 Task: Show available start times in increments of 45 minutes.
Action: Mouse moved to (139, 336)
Screenshot: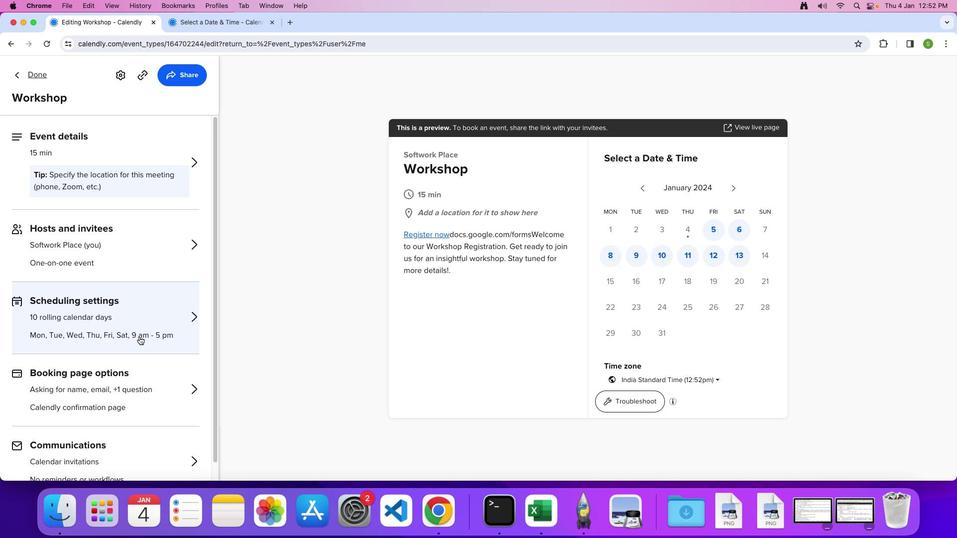 
Action: Mouse pressed left at (139, 336)
Screenshot: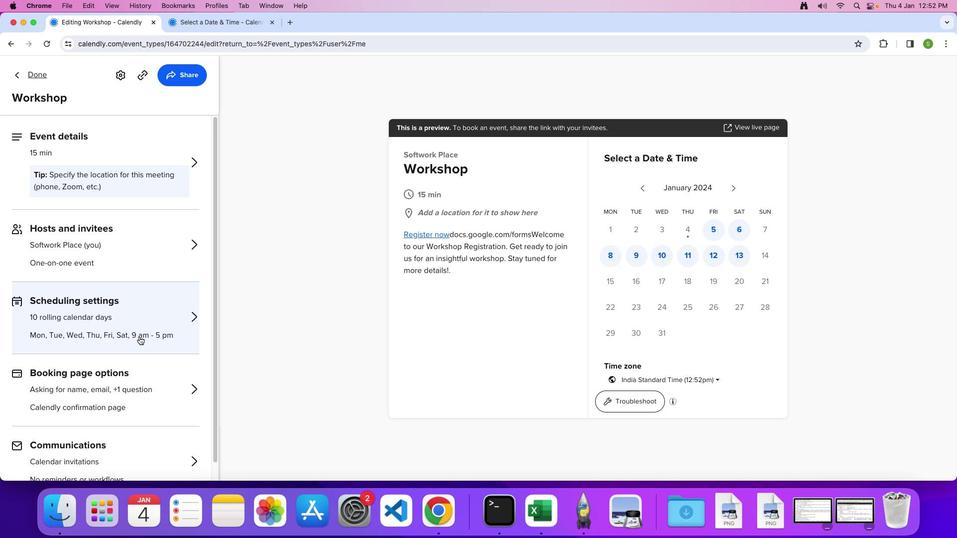 
Action: Mouse moved to (123, 370)
Screenshot: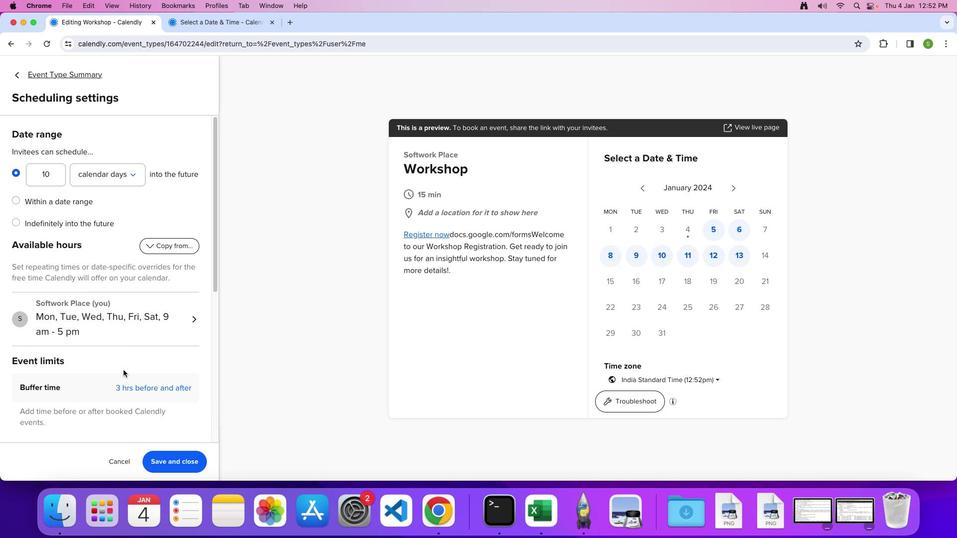 
Action: Mouse scrolled (123, 370) with delta (0, 0)
Screenshot: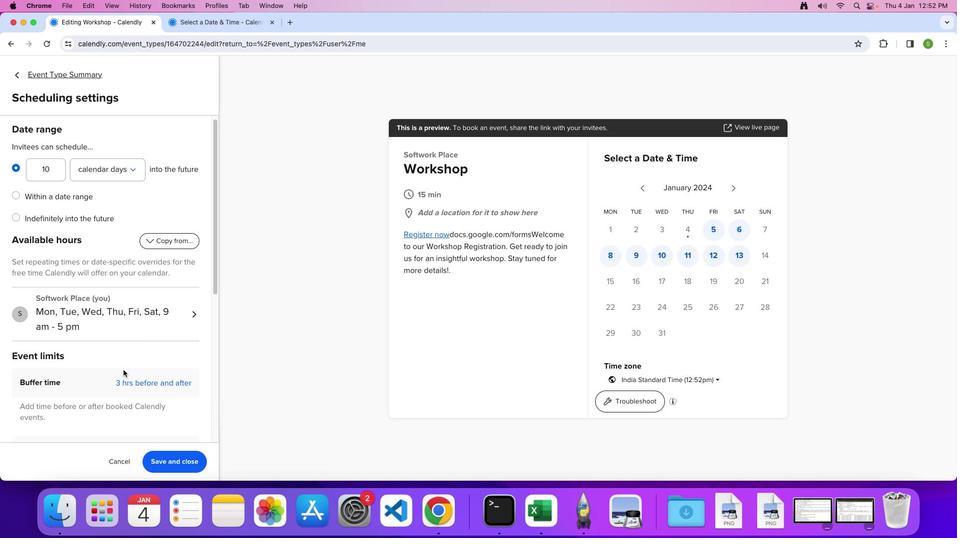 
Action: Mouse scrolled (123, 370) with delta (0, 0)
Screenshot: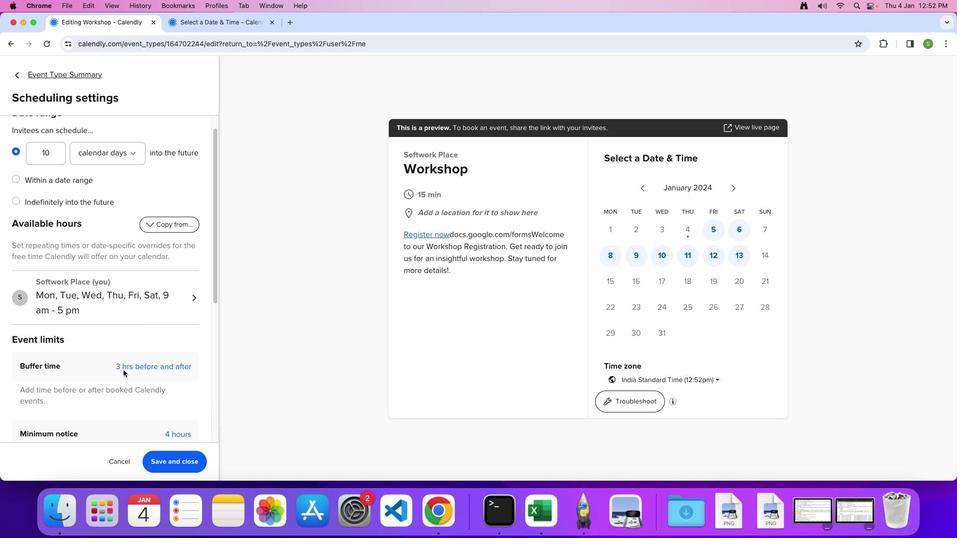 
Action: Mouse moved to (123, 370)
Screenshot: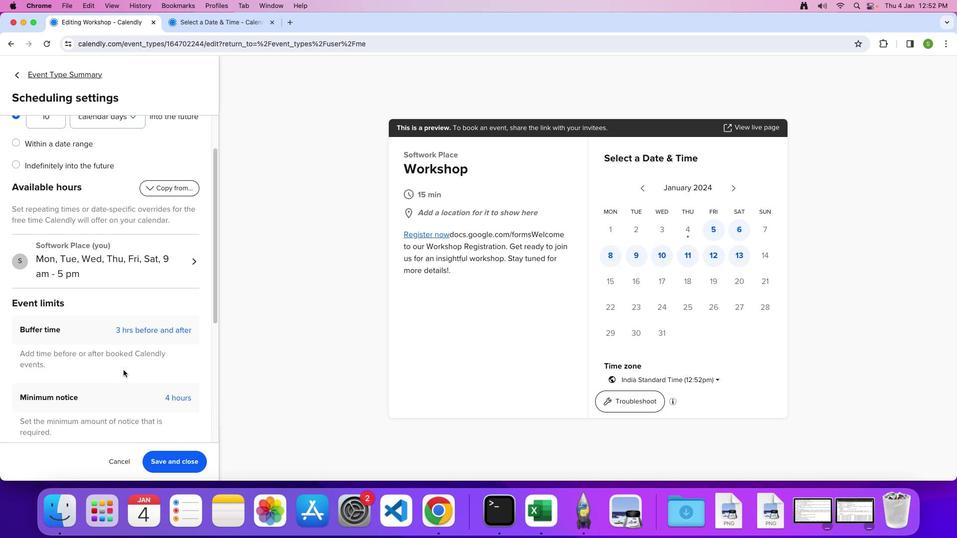 
Action: Mouse scrolled (123, 370) with delta (0, -1)
Screenshot: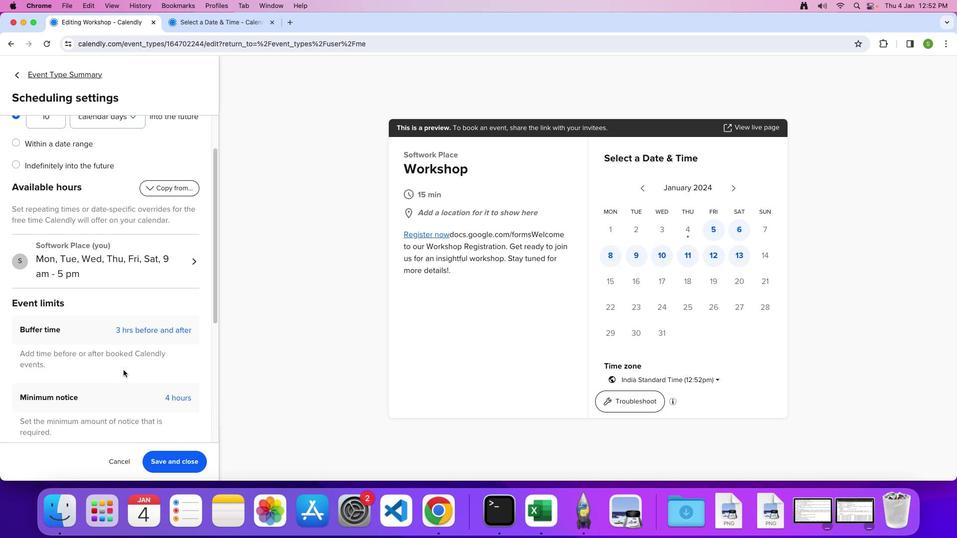 
Action: Mouse scrolled (123, 370) with delta (0, -2)
Screenshot: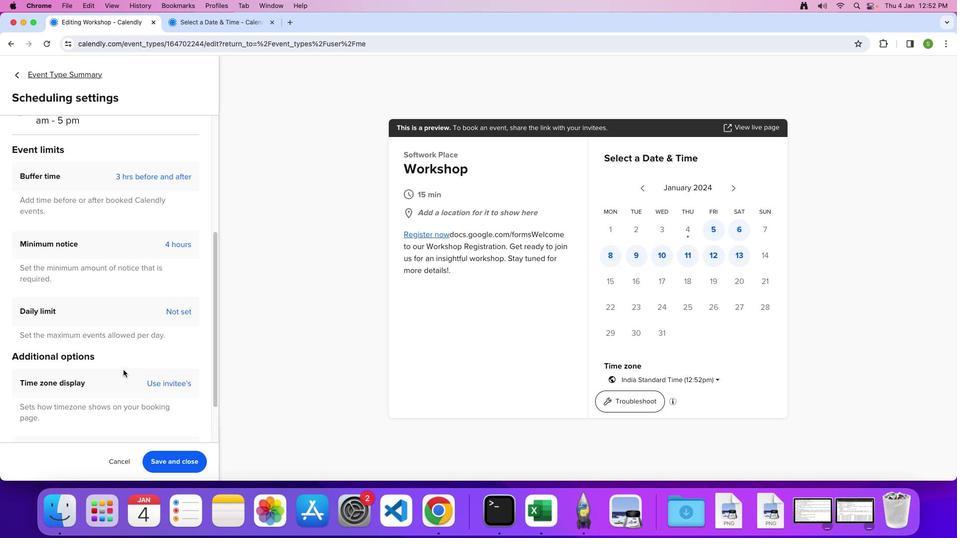 
Action: Mouse scrolled (123, 370) with delta (0, 0)
Screenshot: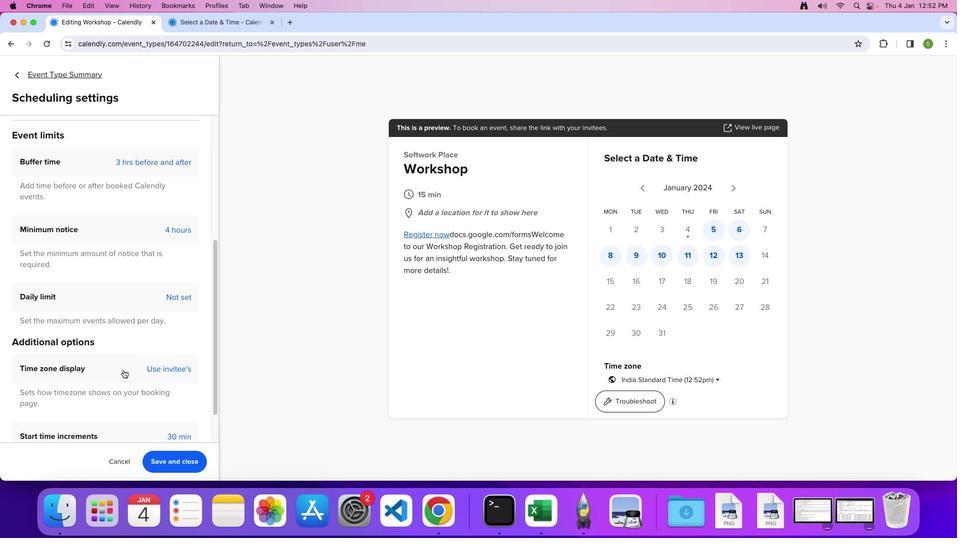 
Action: Mouse scrolled (123, 370) with delta (0, 0)
Screenshot: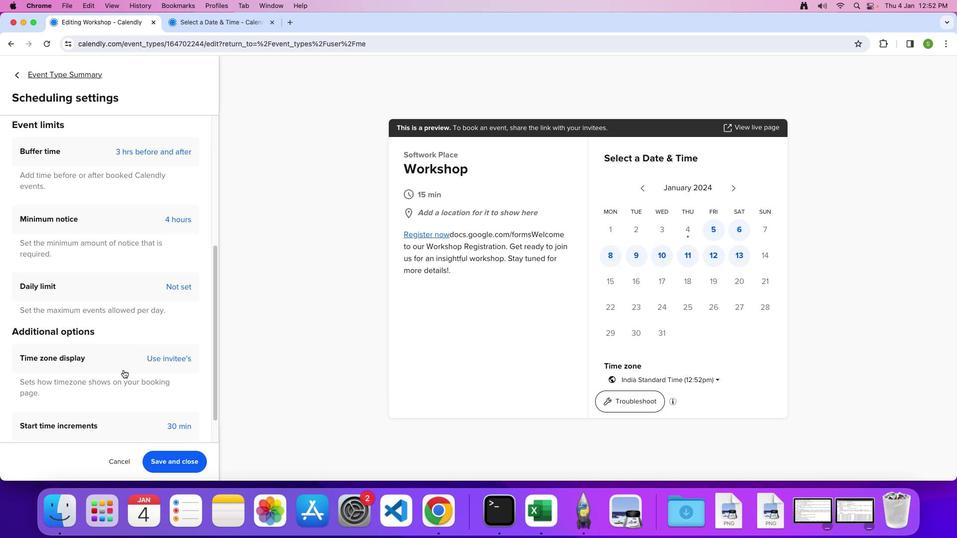 
Action: Mouse scrolled (123, 370) with delta (0, -1)
Screenshot: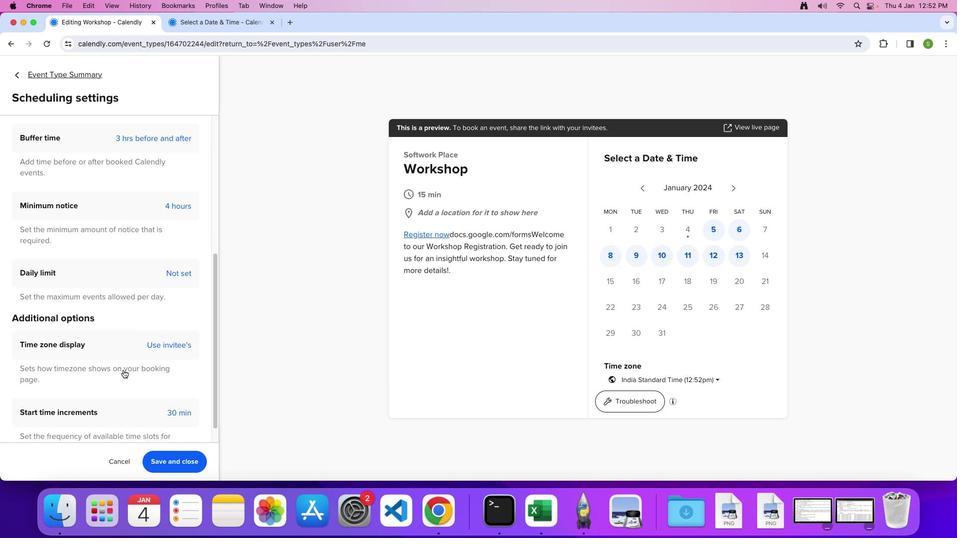 
Action: Mouse moved to (124, 369)
Screenshot: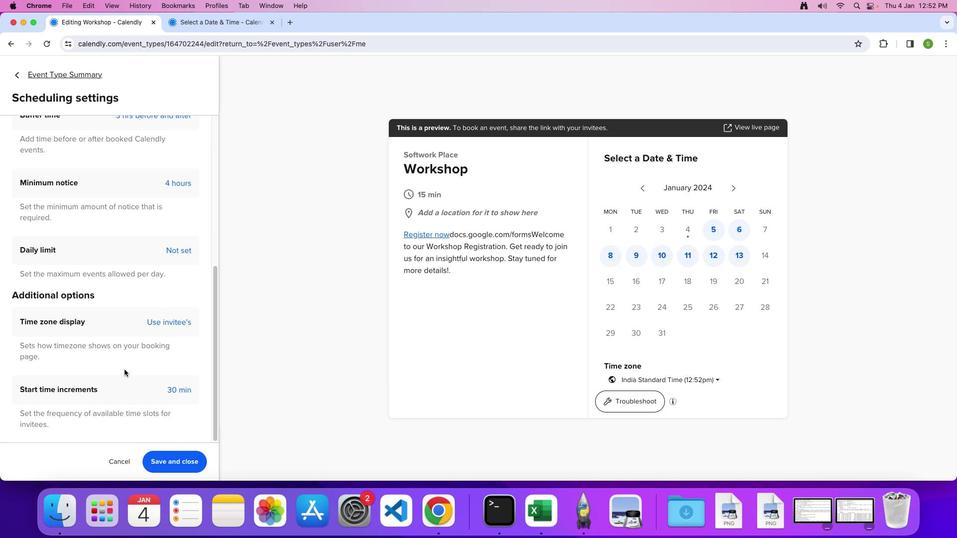 
Action: Mouse scrolled (124, 369) with delta (0, 0)
Screenshot: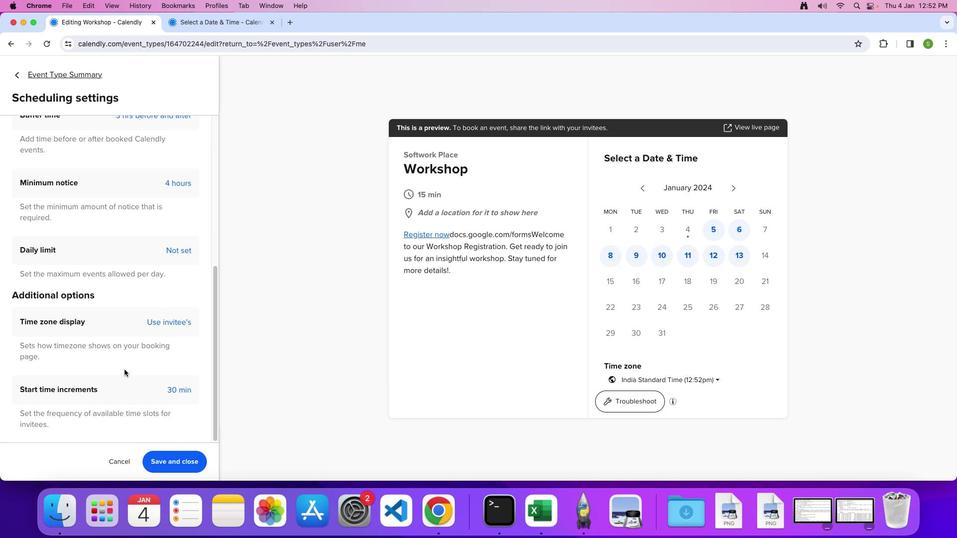 
Action: Mouse scrolled (124, 369) with delta (0, 0)
Screenshot: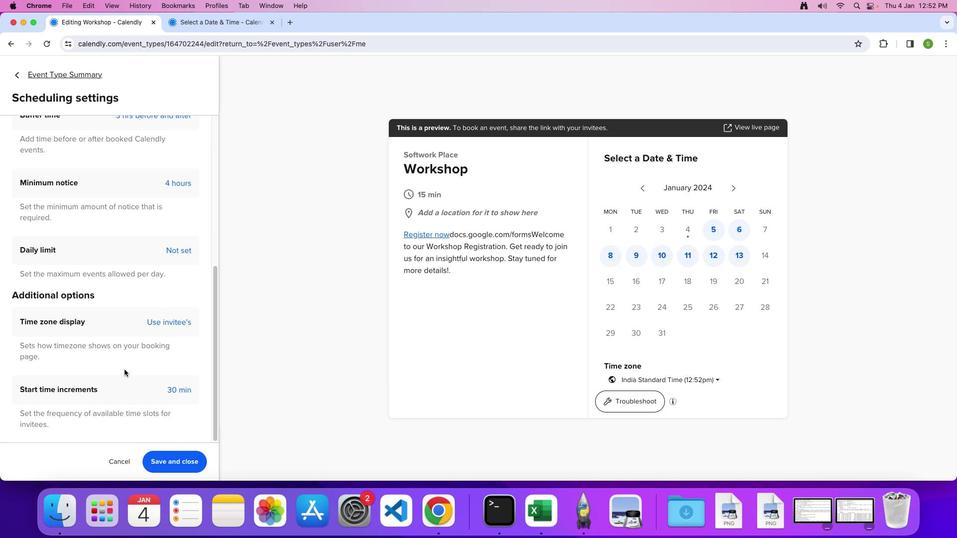 
Action: Mouse scrolled (124, 369) with delta (0, -1)
Screenshot: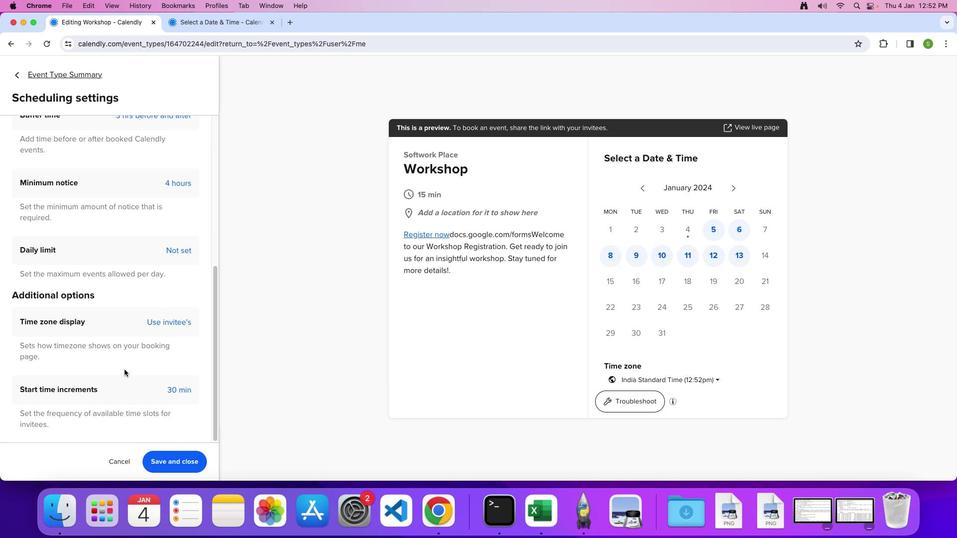 
Action: Mouse moved to (108, 392)
Screenshot: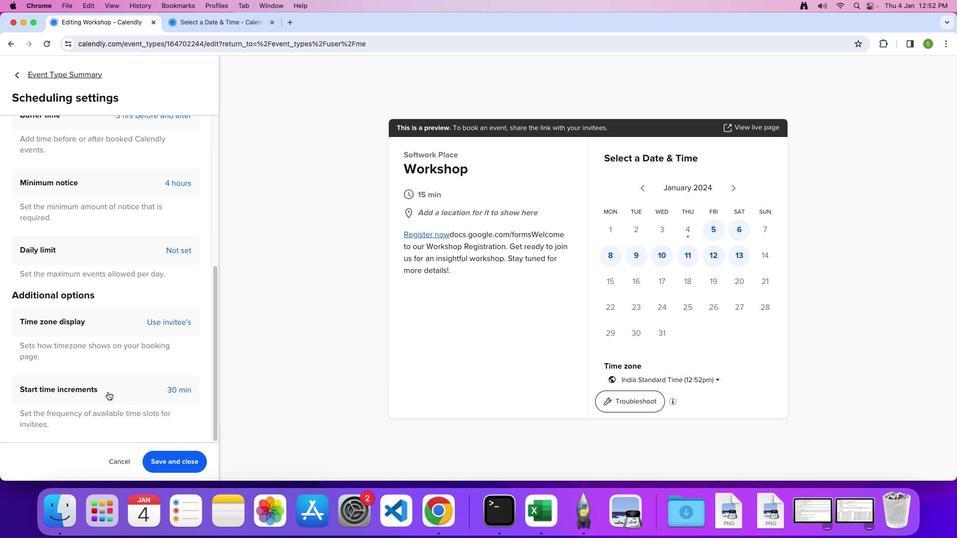 
Action: Mouse pressed left at (108, 392)
Screenshot: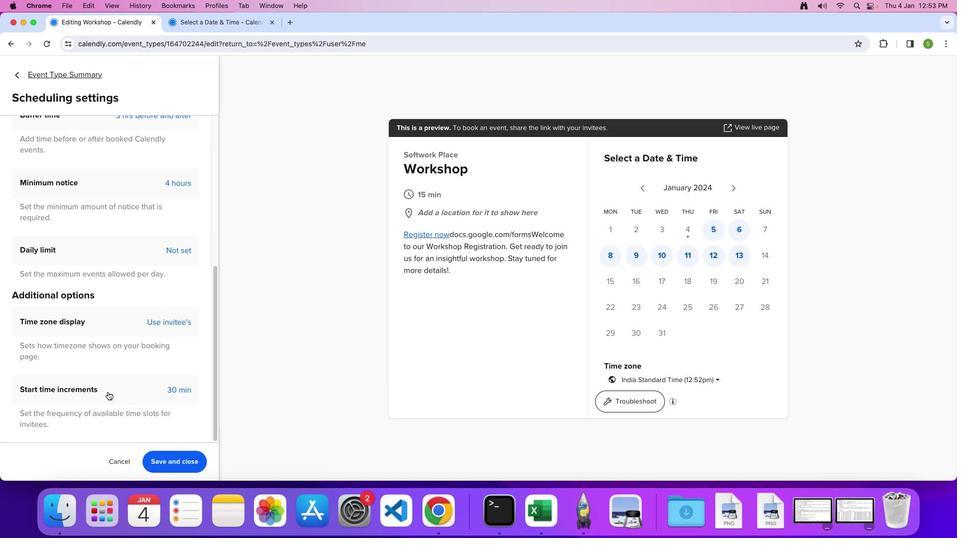
Action: Mouse moved to (113, 389)
Screenshot: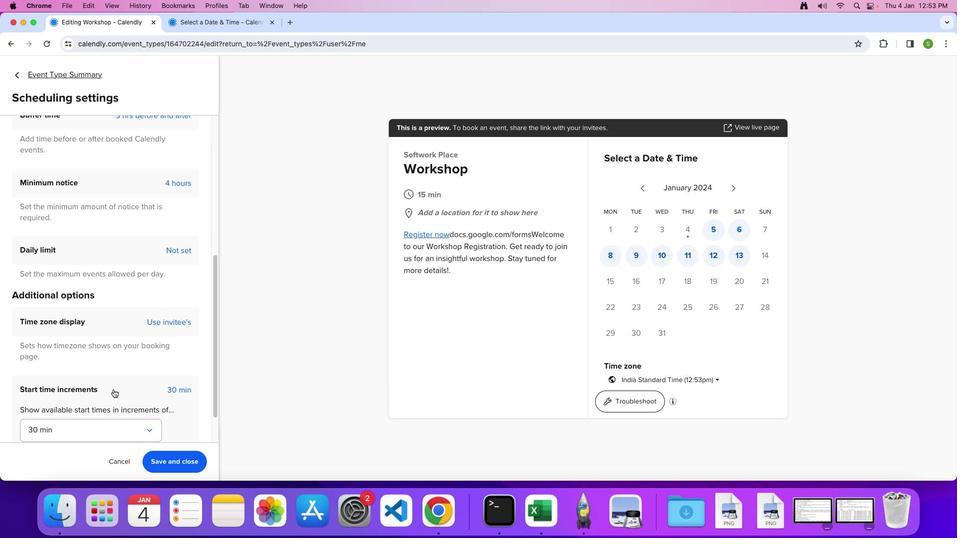 
Action: Mouse scrolled (113, 389) with delta (0, 0)
Screenshot: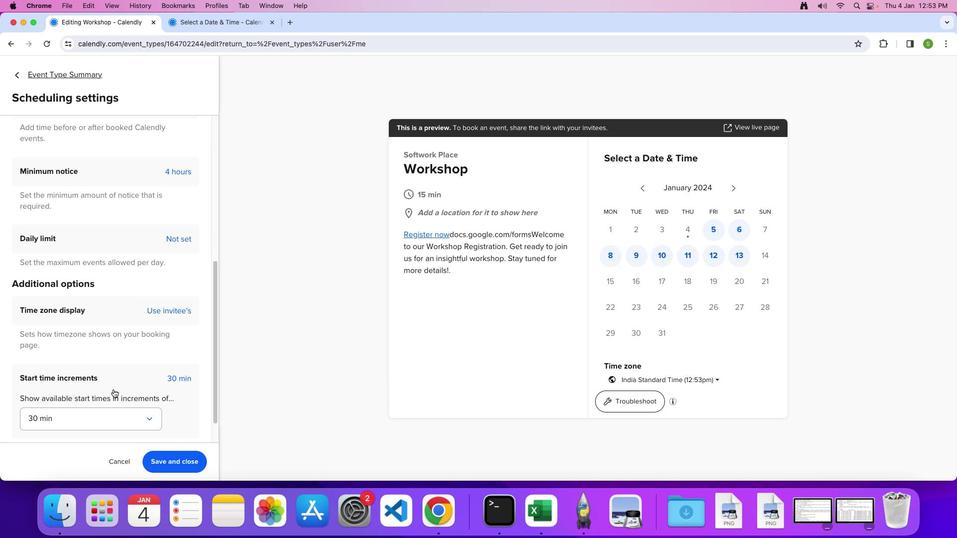 
Action: Mouse scrolled (113, 389) with delta (0, 0)
Screenshot: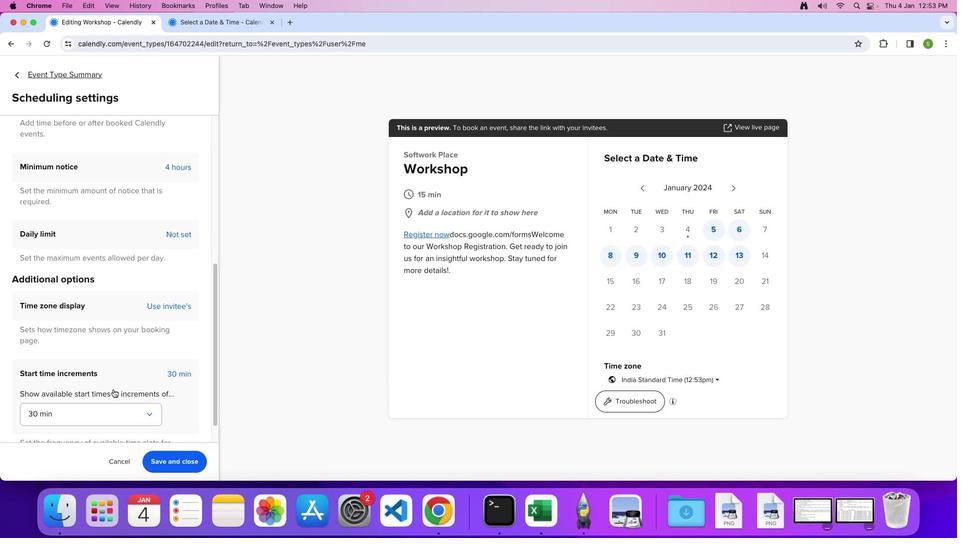 
Action: Mouse scrolled (113, 389) with delta (0, -1)
Screenshot: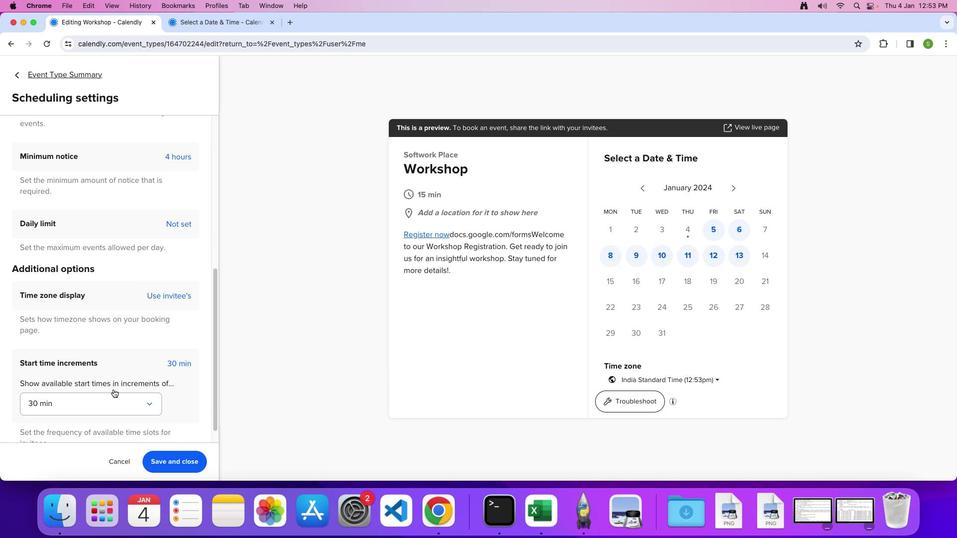 
Action: Mouse moved to (130, 385)
Screenshot: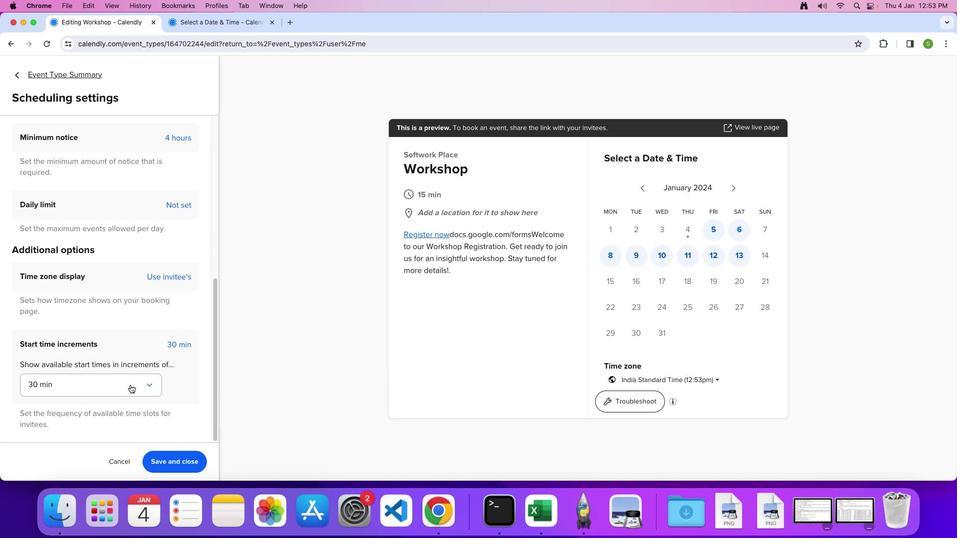 
Action: Mouse pressed left at (130, 385)
Screenshot: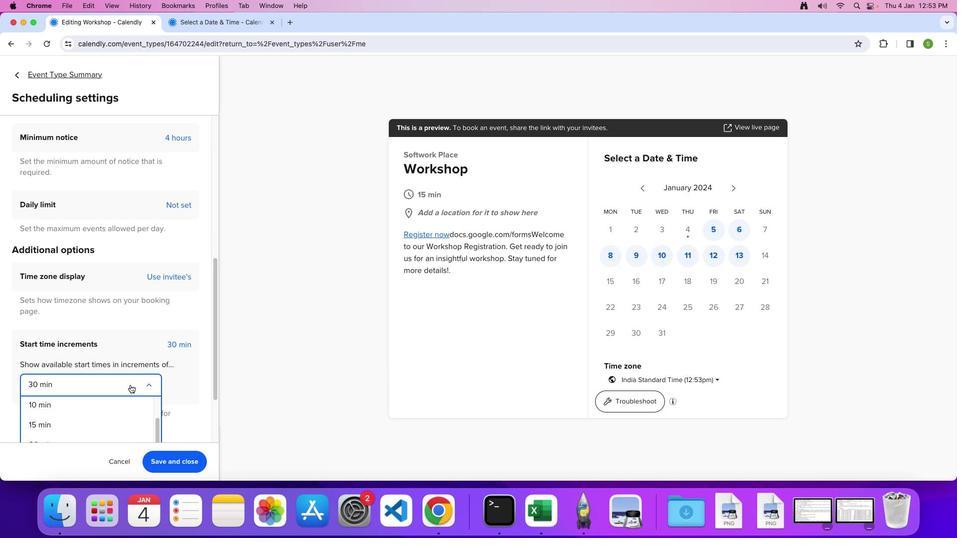 
Action: Mouse moved to (127, 385)
Screenshot: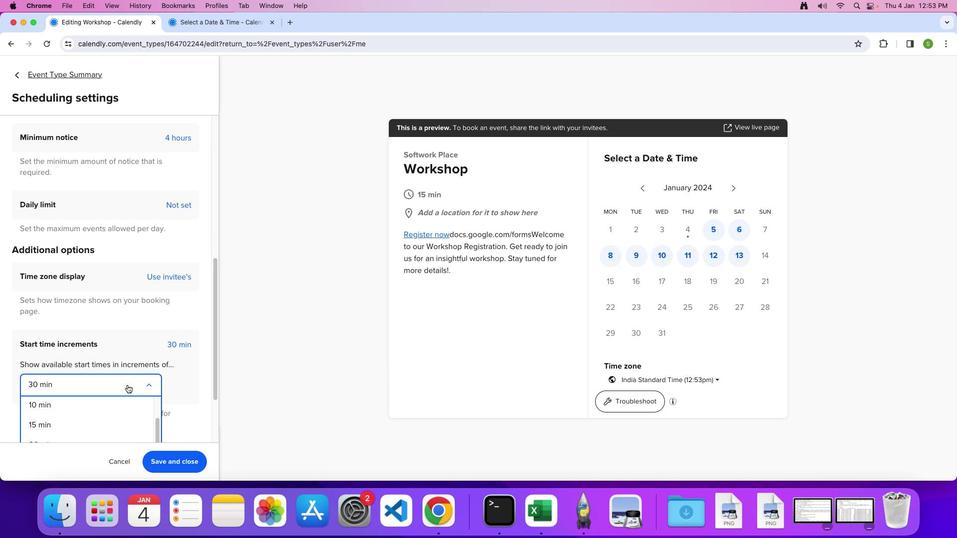
Action: Mouse scrolled (127, 385) with delta (0, 0)
Screenshot: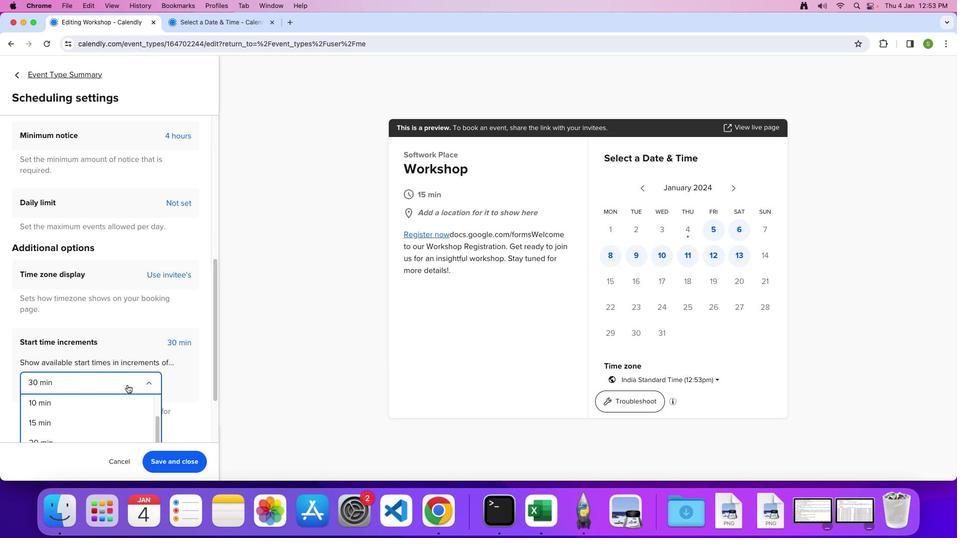 
Action: Mouse scrolled (127, 385) with delta (0, 0)
Screenshot: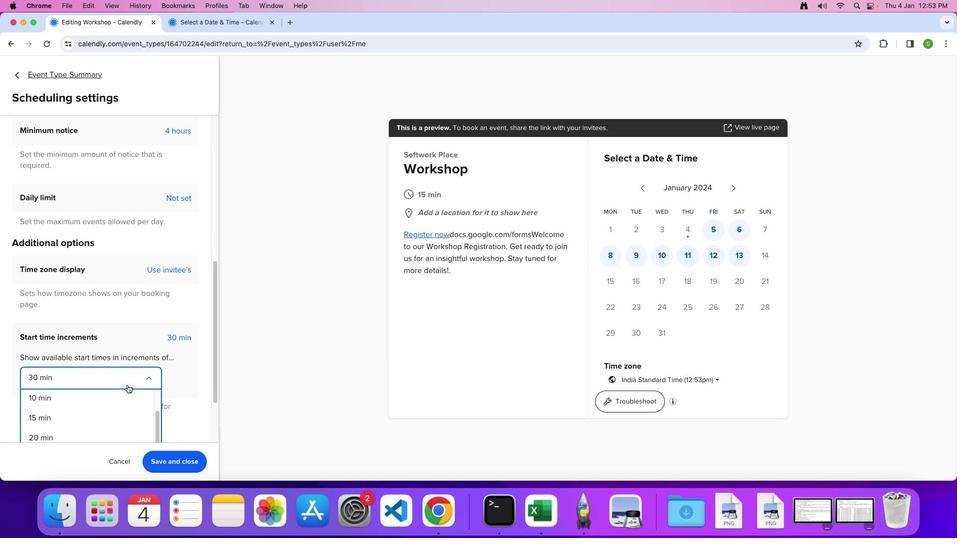 
Action: Mouse moved to (120, 386)
Screenshot: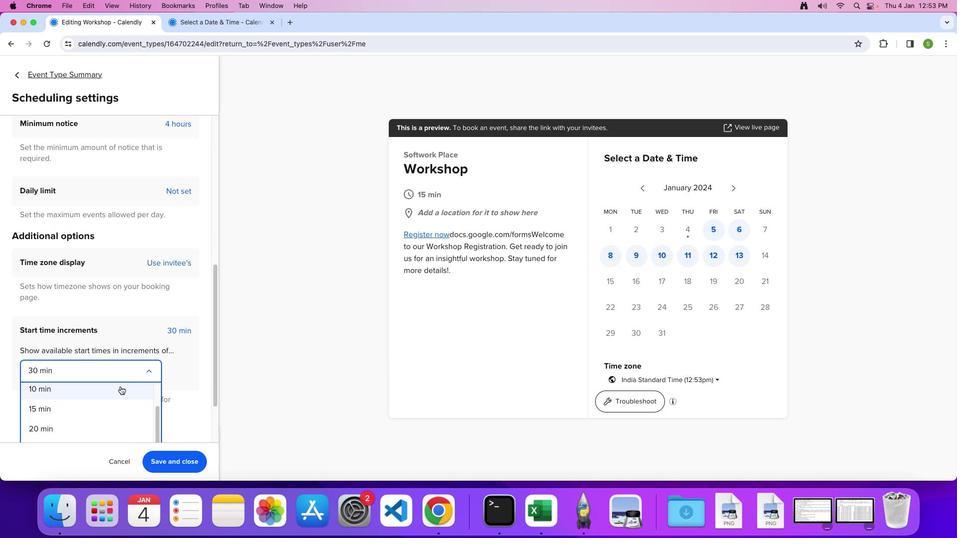 
Action: Mouse scrolled (120, 386) with delta (0, 0)
Screenshot: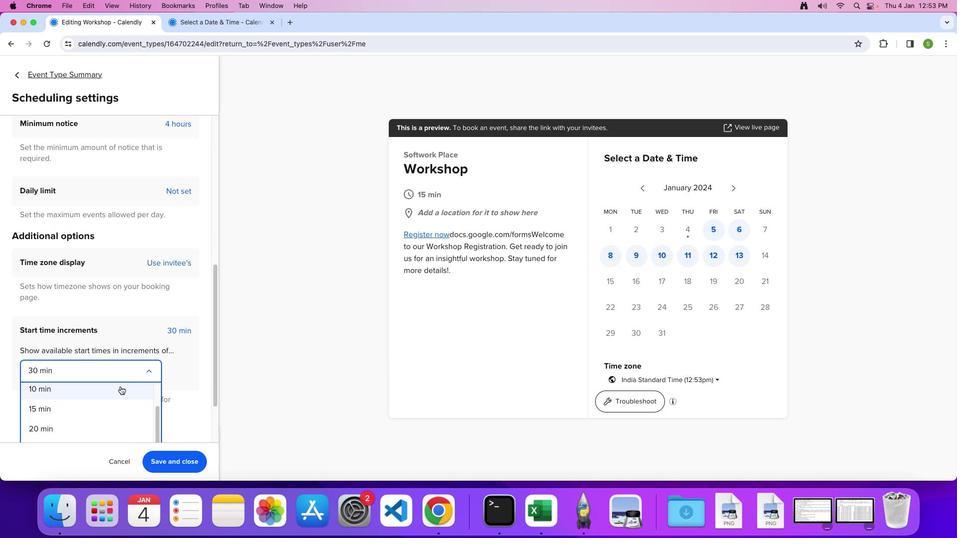 
Action: Mouse scrolled (120, 386) with delta (0, 0)
Screenshot: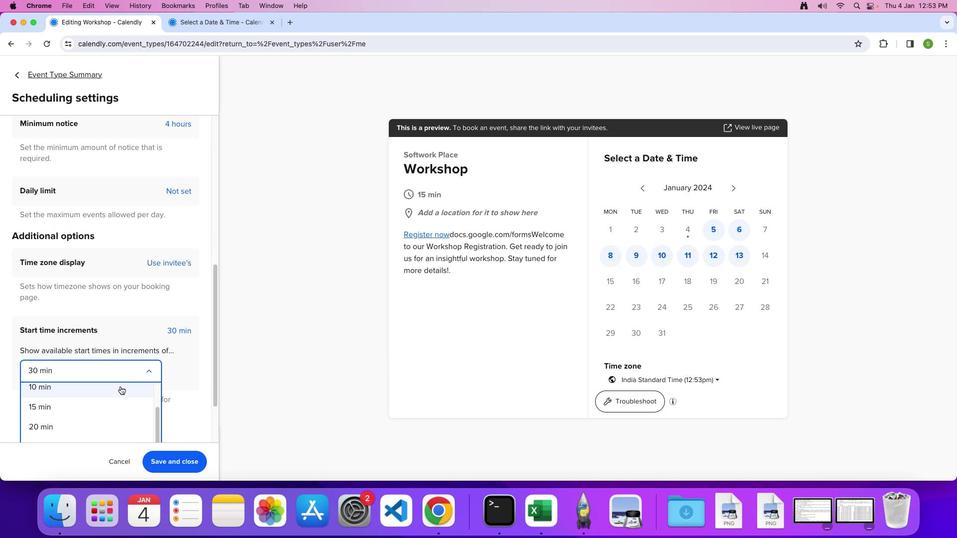 
Action: Mouse scrolled (120, 386) with delta (0, -1)
Screenshot: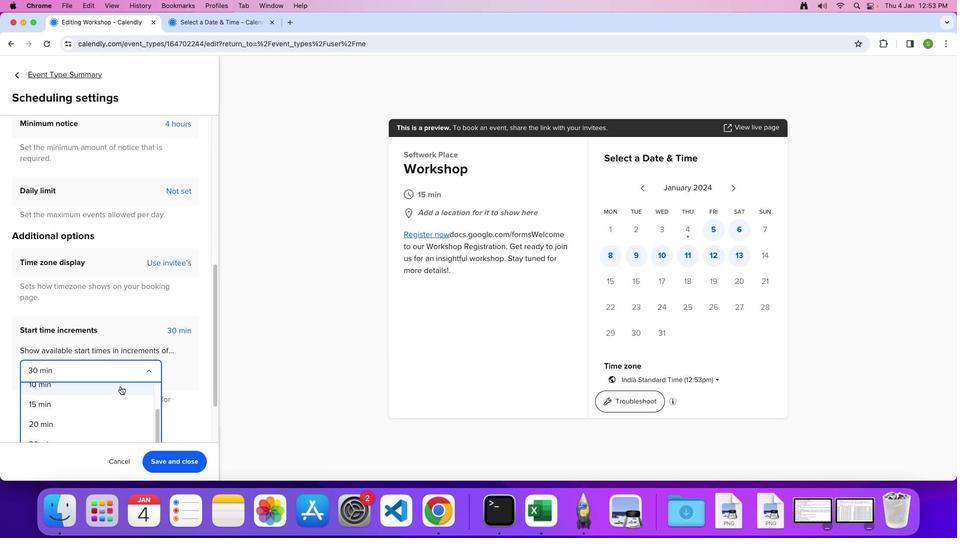 
Action: Mouse scrolled (120, 386) with delta (0, 0)
Screenshot: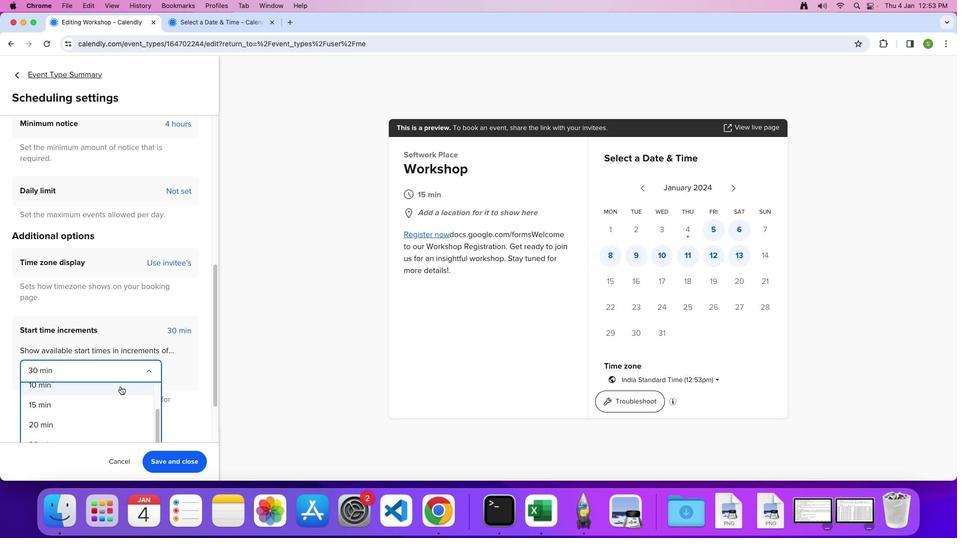 
Action: Mouse scrolled (120, 386) with delta (0, -2)
Screenshot: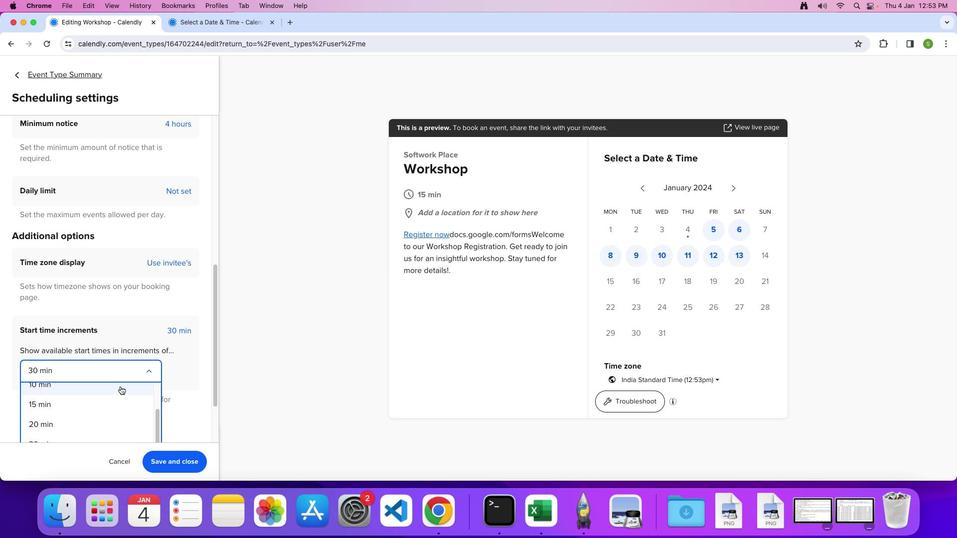 
Action: Mouse scrolled (120, 386) with delta (0, -1)
Screenshot: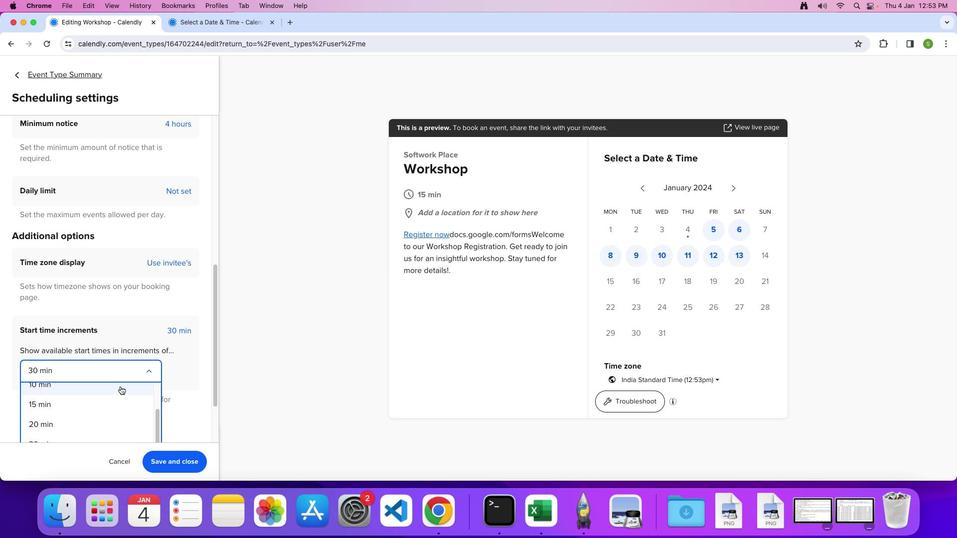 
Action: Mouse moved to (103, 399)
Screenshot: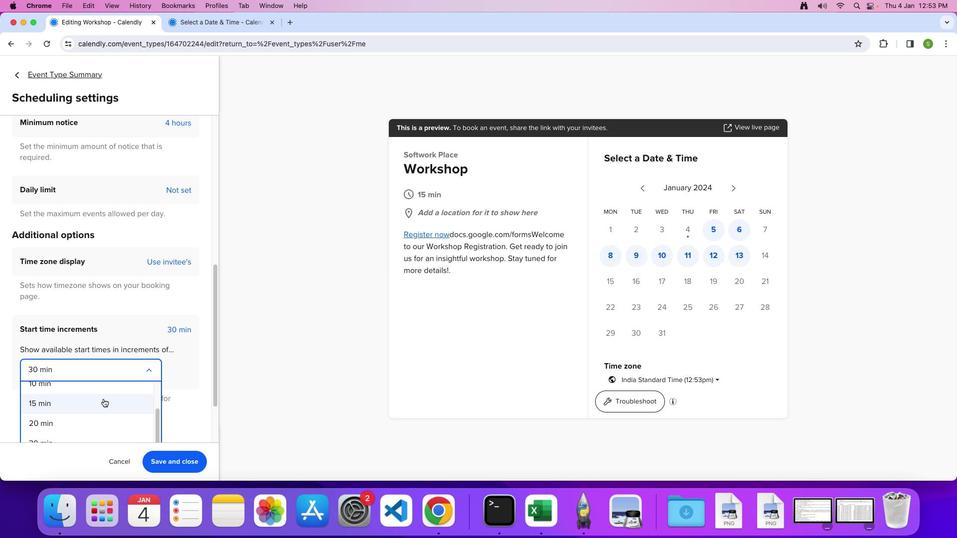 
Action: Mouse scrolled (103, 399) with delta (0, 0)
Screenshot: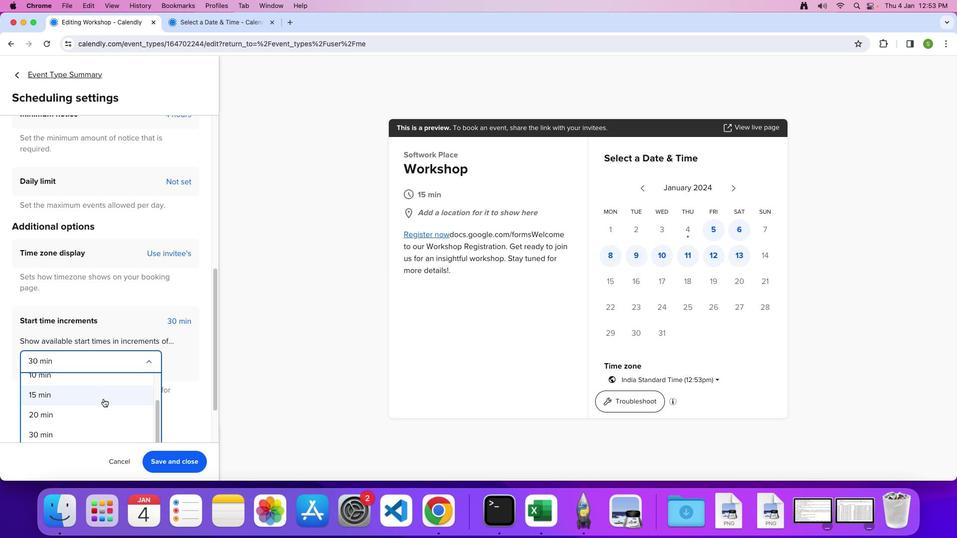 
Action: Mouse scrolled (103, 399) with delta (0, 0)
Screenshot: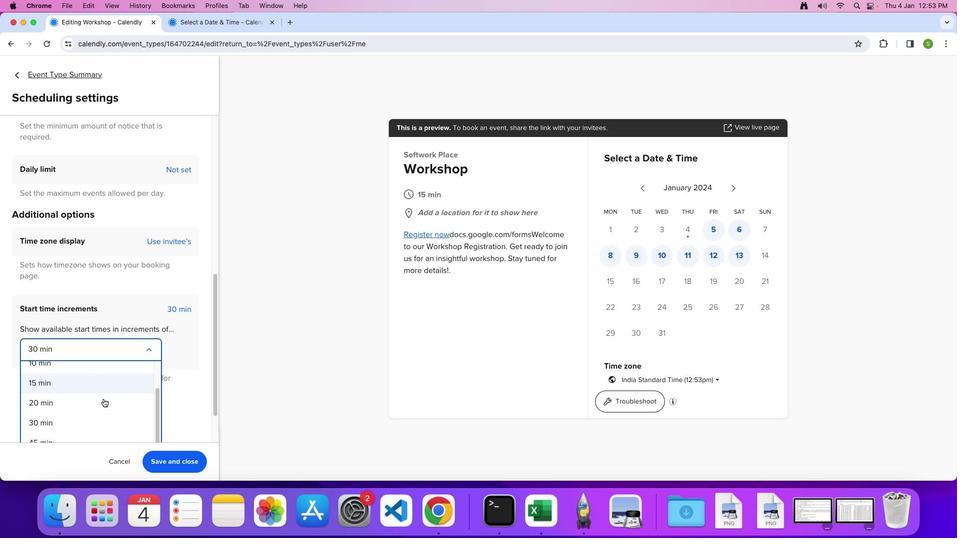 
Action: Mouse scrolled (103, 399) with delta (0, -1)
Screenshot: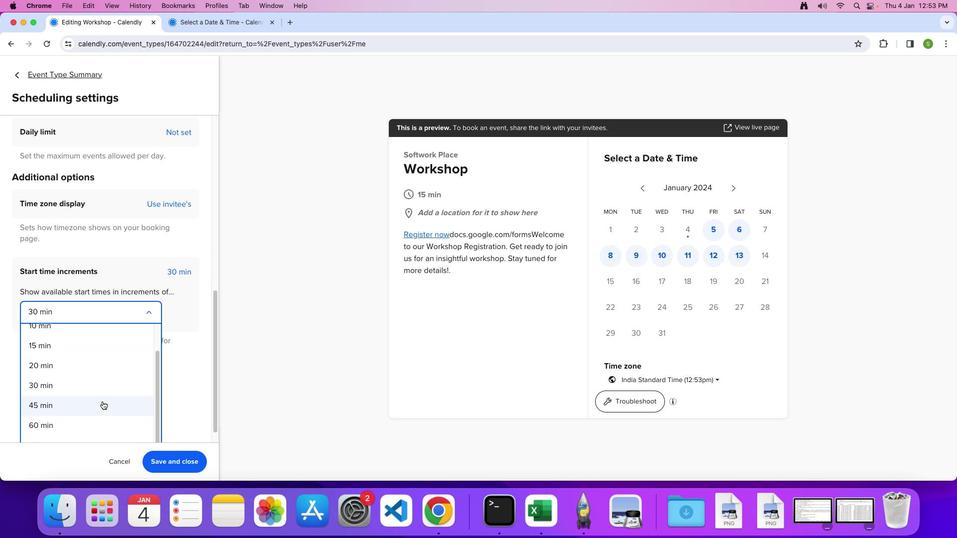 
Action: Mouse moved to (109, 385)
Screenshot: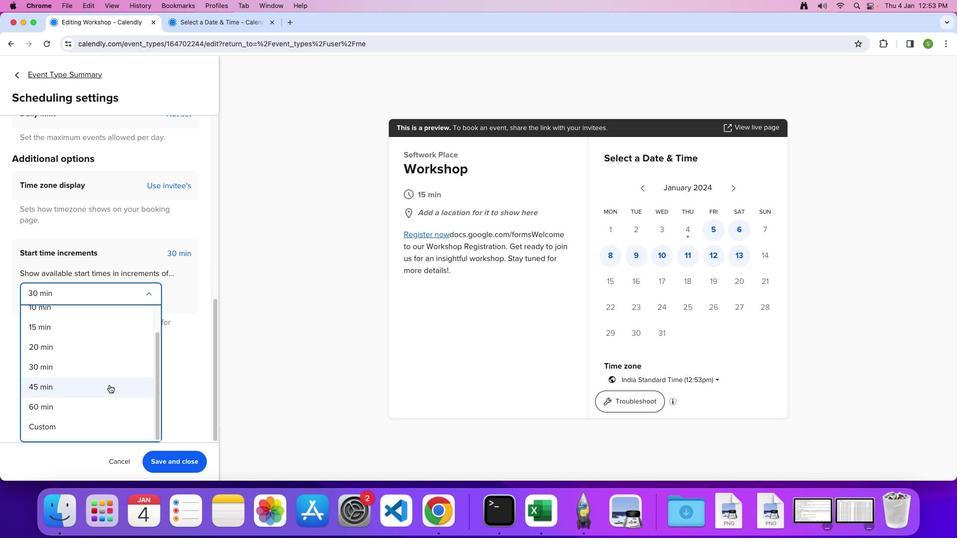 
Action: Mouse pressed left at (109, 385)
Screenshot: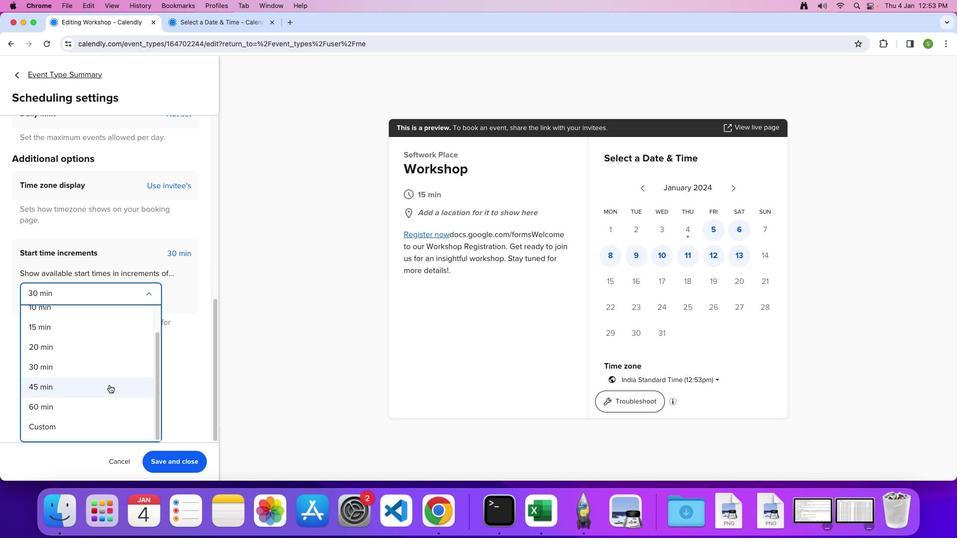 
Action: Mouse moved to (110, 386)
Screenshot: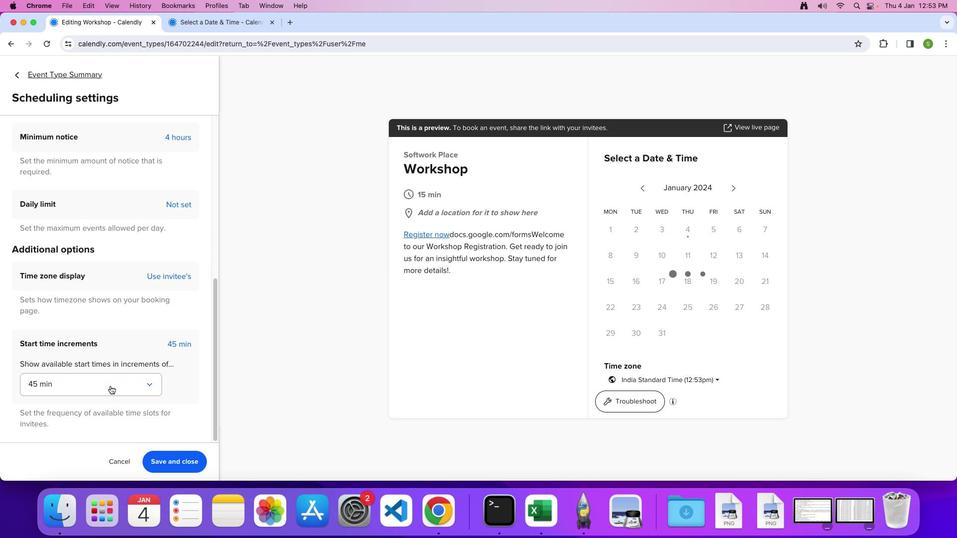 
